 Task: Use the formula "ISNA" in spreadsheet "Project portfolio".
Action: Mouse moved to (213, 297)
Screenshot: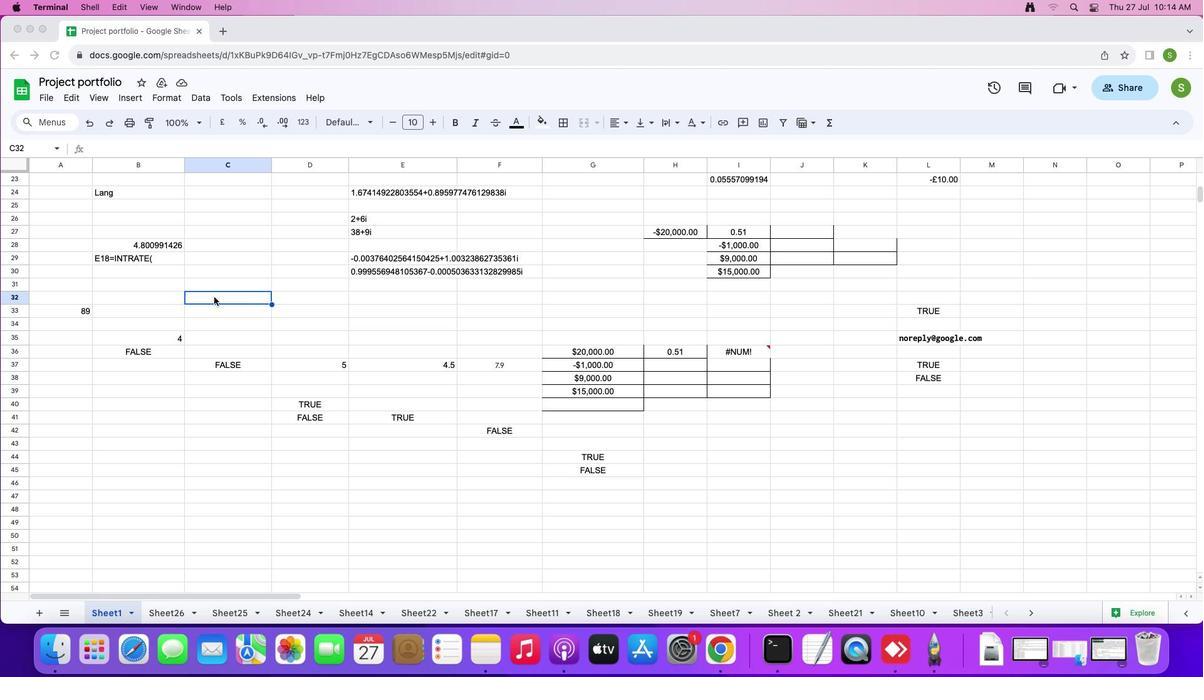 
Action: Mouse pressed left at (213, 297)
Screenshot: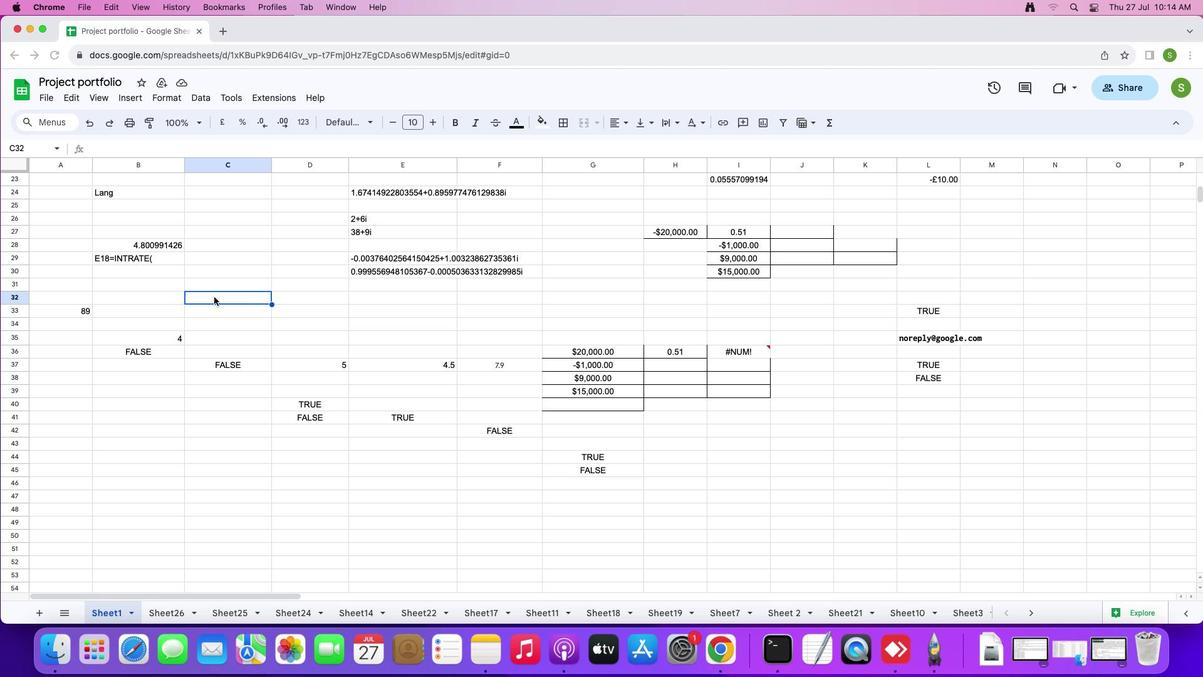 
Action: Mouse moved to (119, 94)
Screenshot: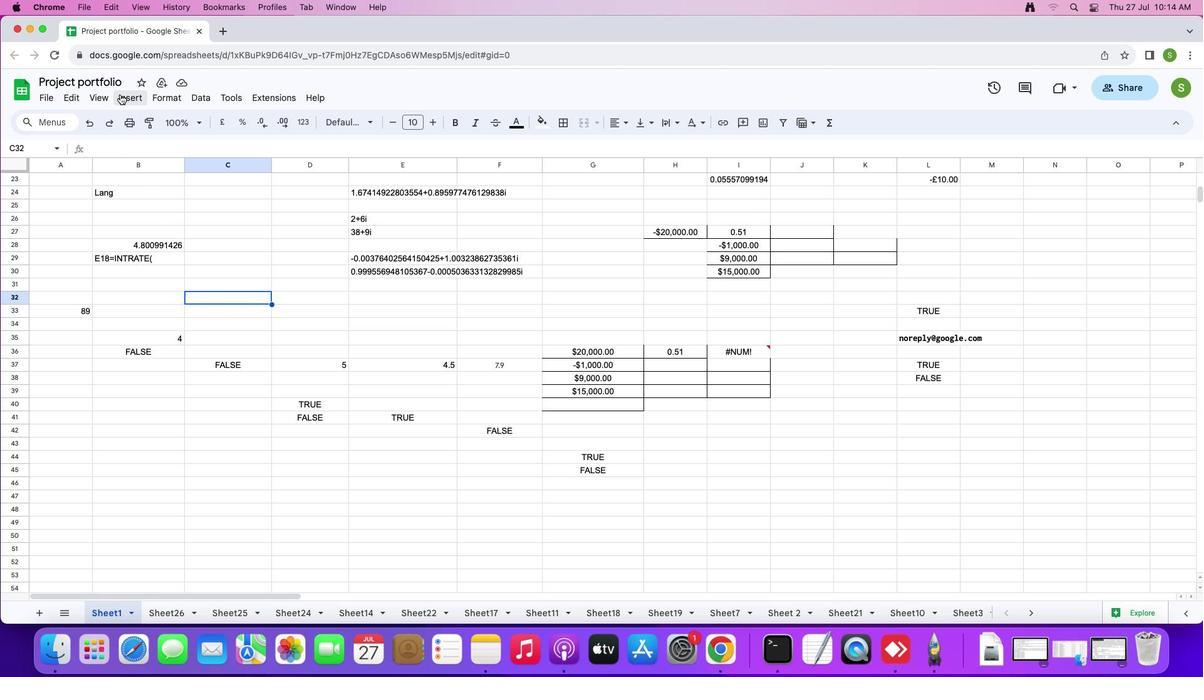 
Action: Mouse pressed left at (119, 94)
Screenshot: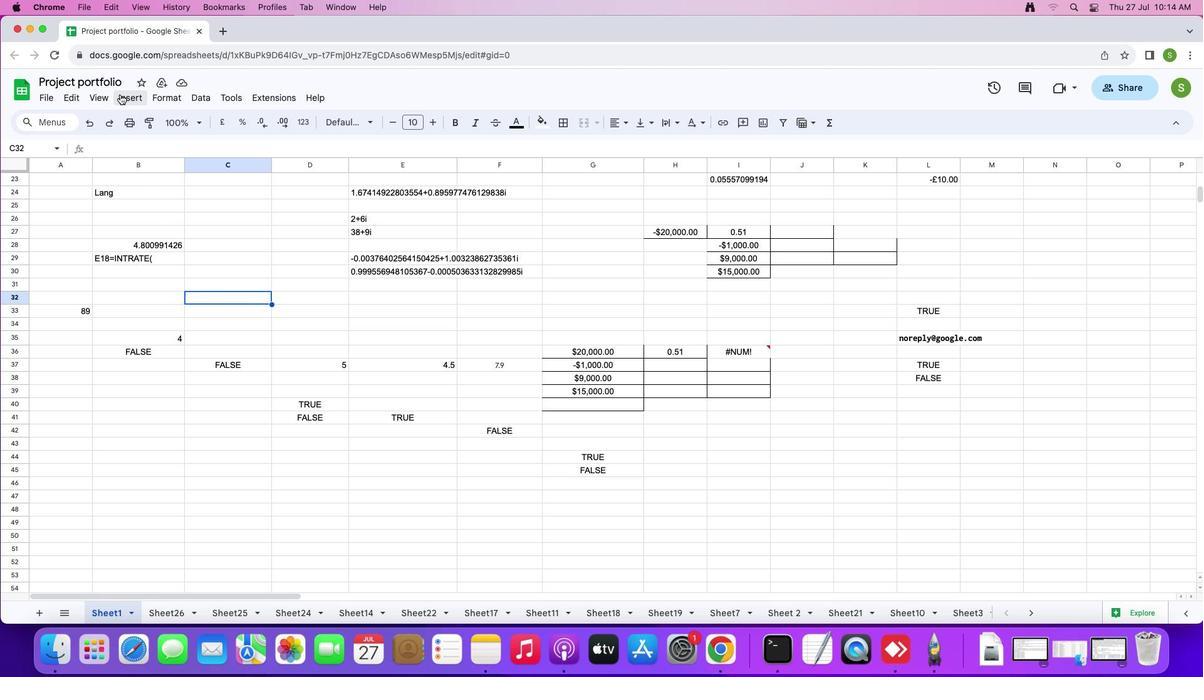 
Action: Mouse moved to (168, 302)
Screenshot: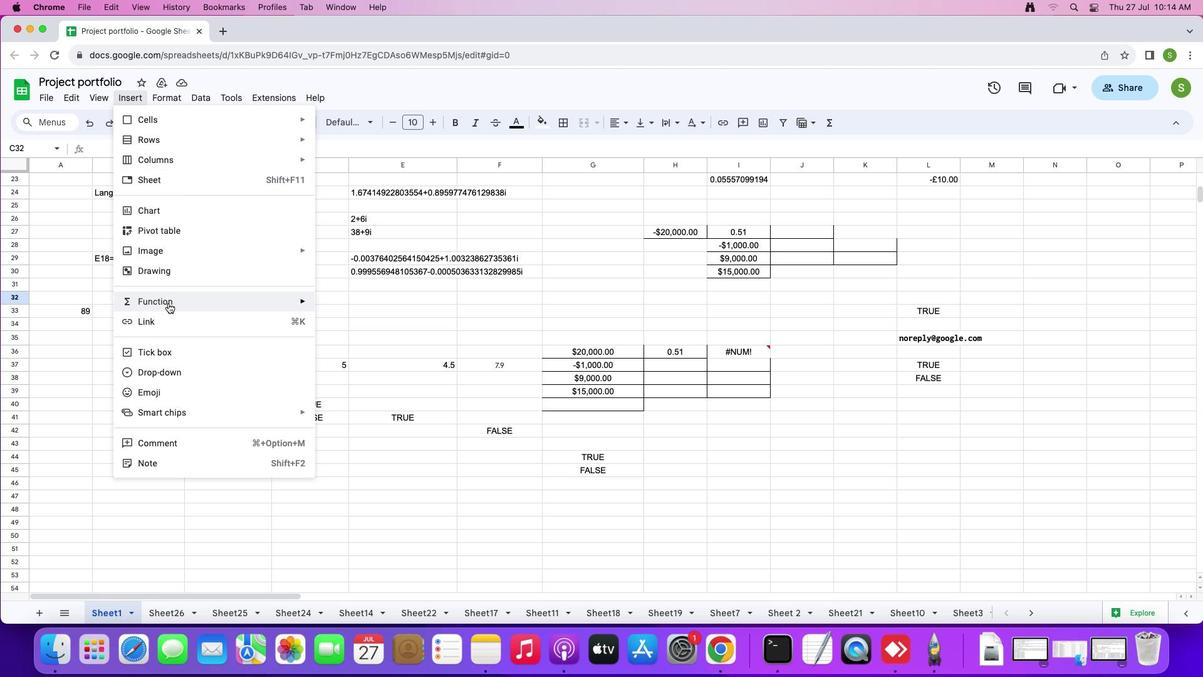 
Action: Mouse pressed left at (168, 302)
Screenshot: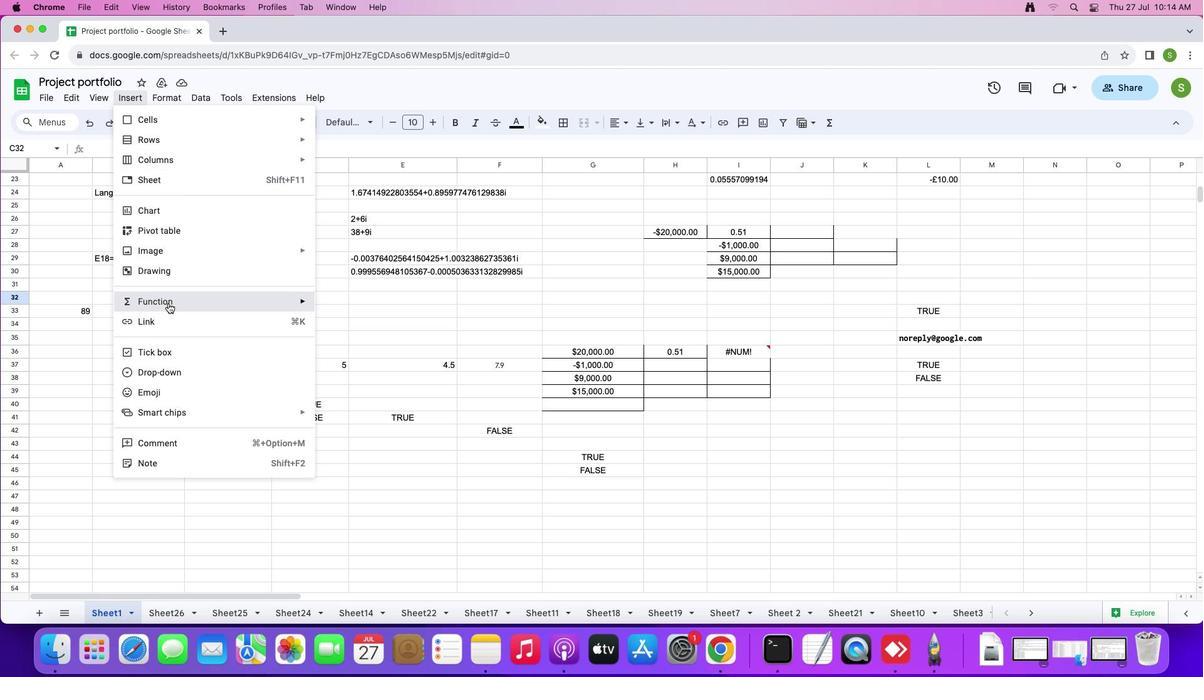 
Action: Mouse moved to (345, 256)
Screenshot: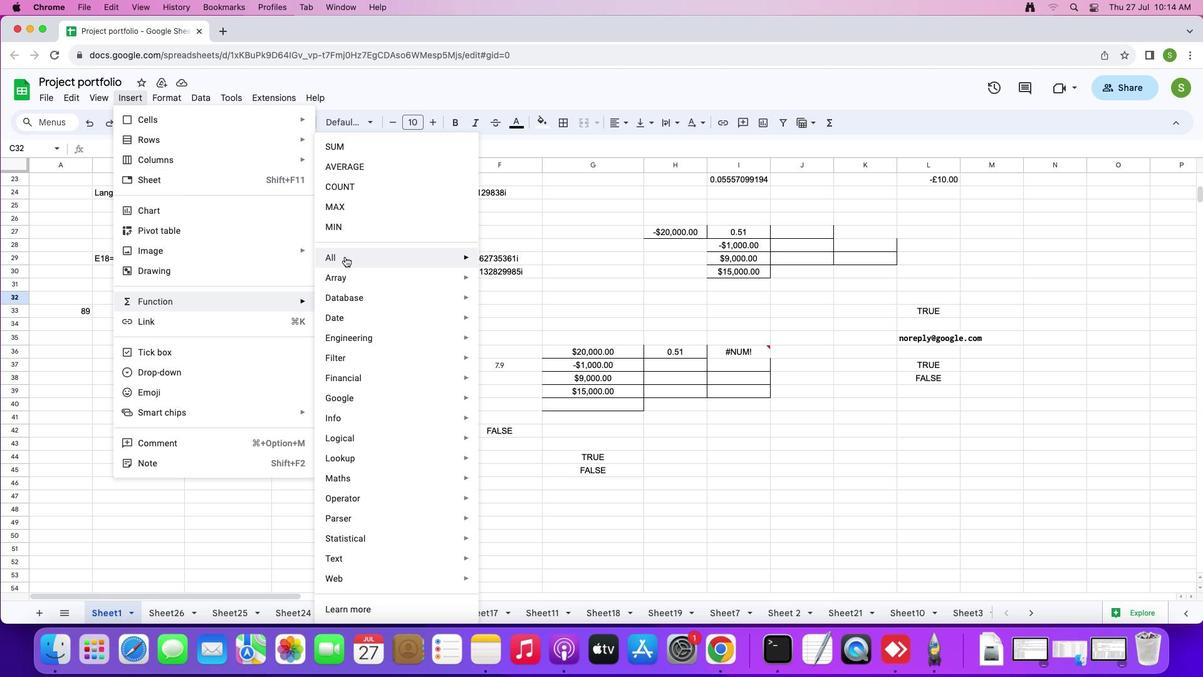 
Action: Mouse pressed left at (345, 256)
Screenshot: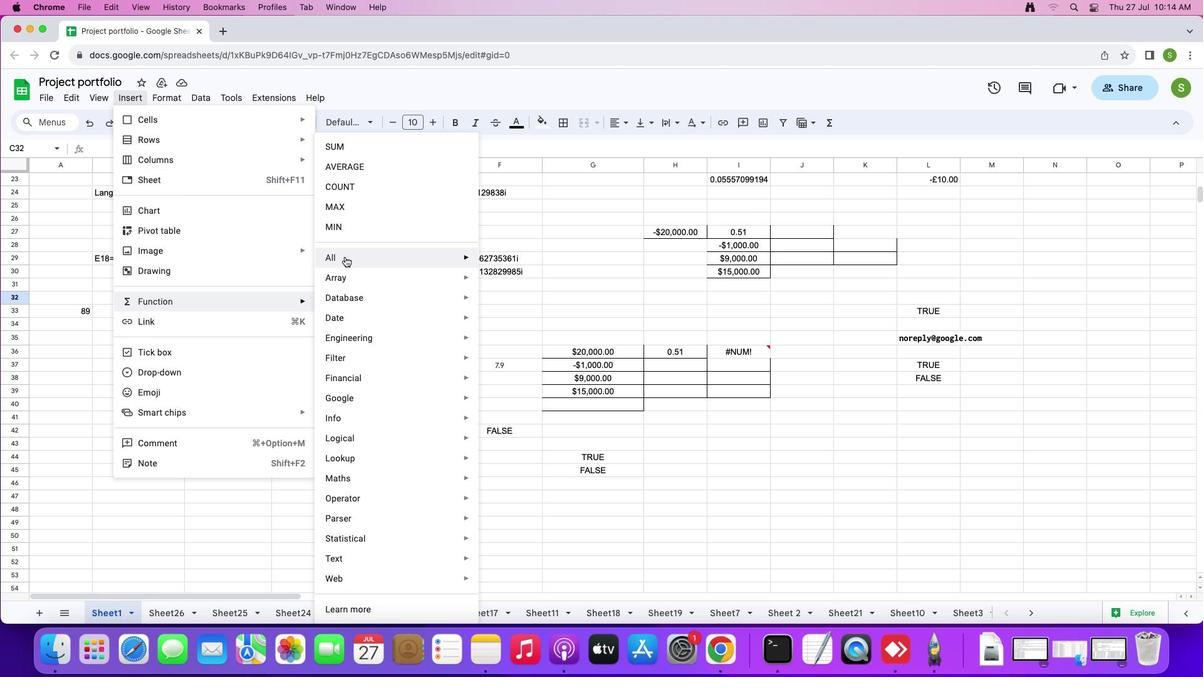 
Action: Mouse moved to (511, 522)
Screenshot: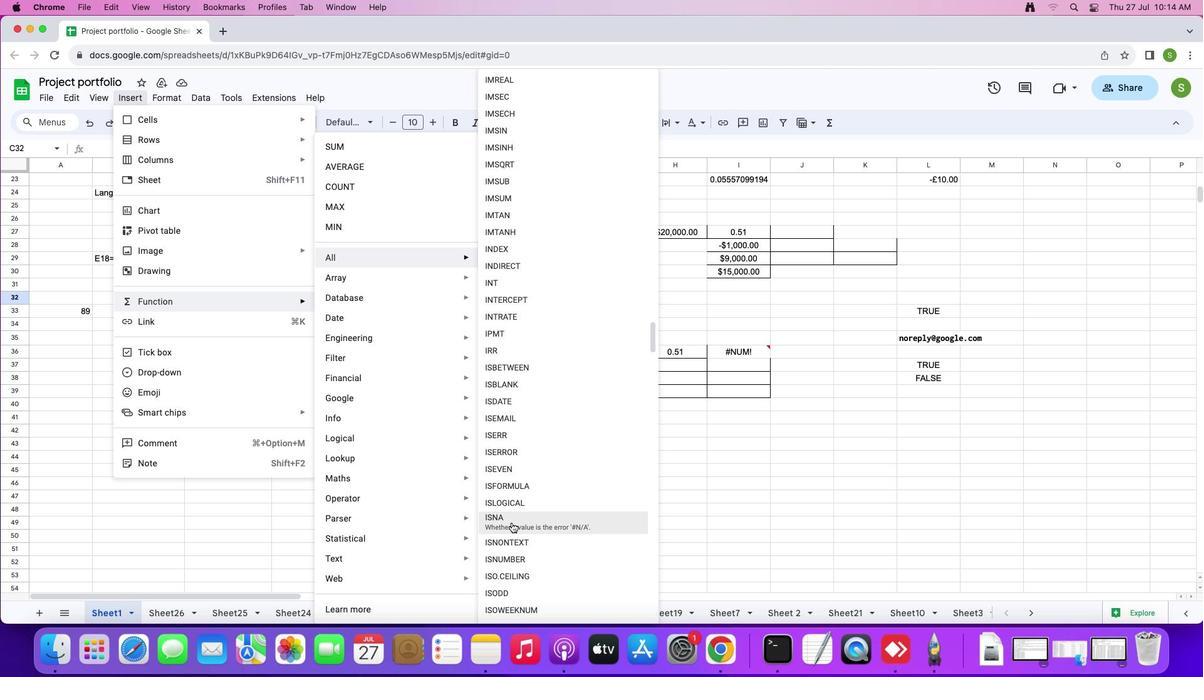 
Action: Mouse pressed left at (511, 522)
Screenshot: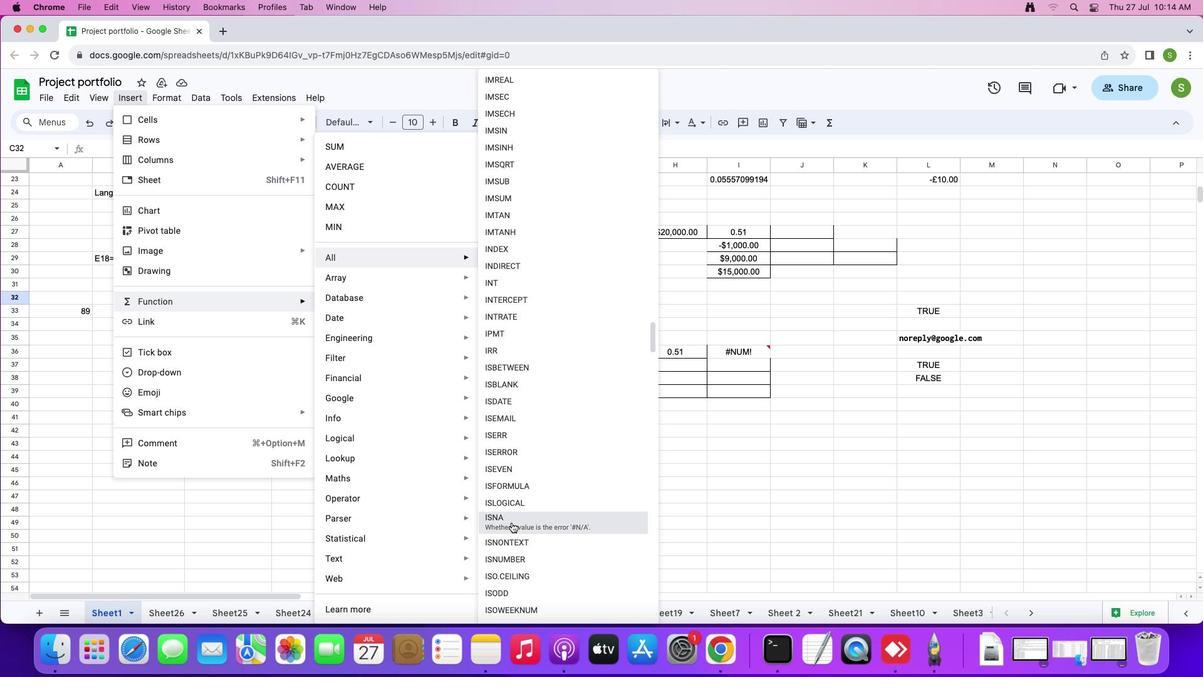 
Action: Mouse moved to (174, 337)
Screenshot: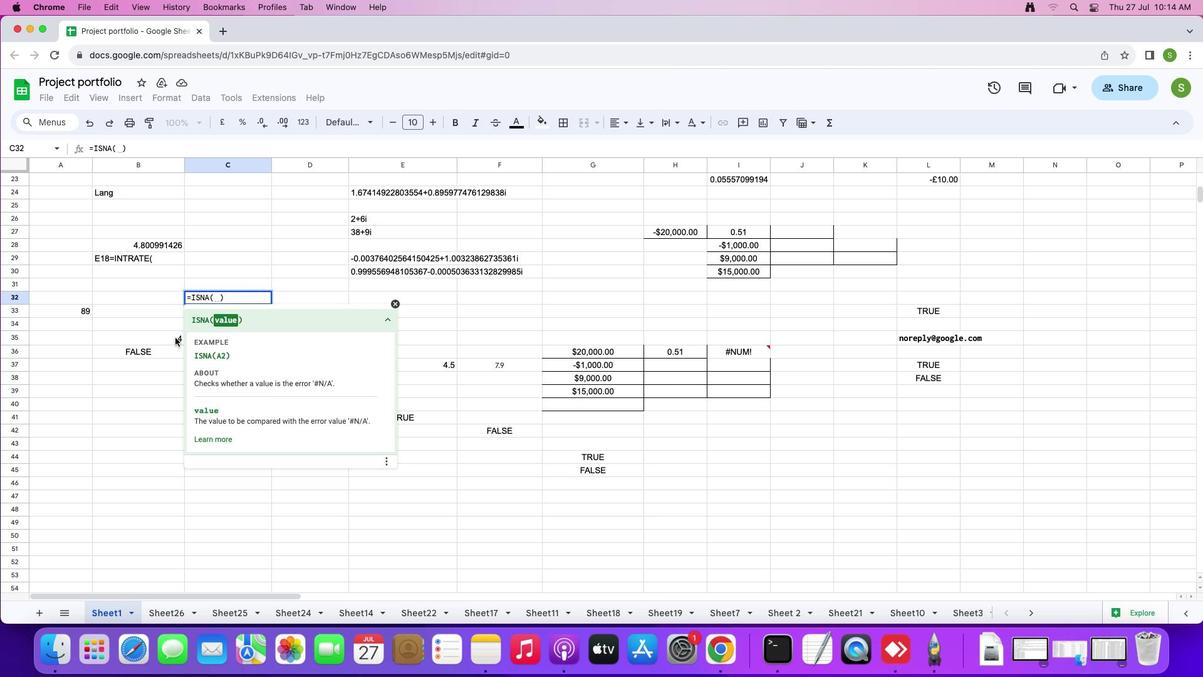 
Action: Mouse pressed left at (174, 337)
Screenshot: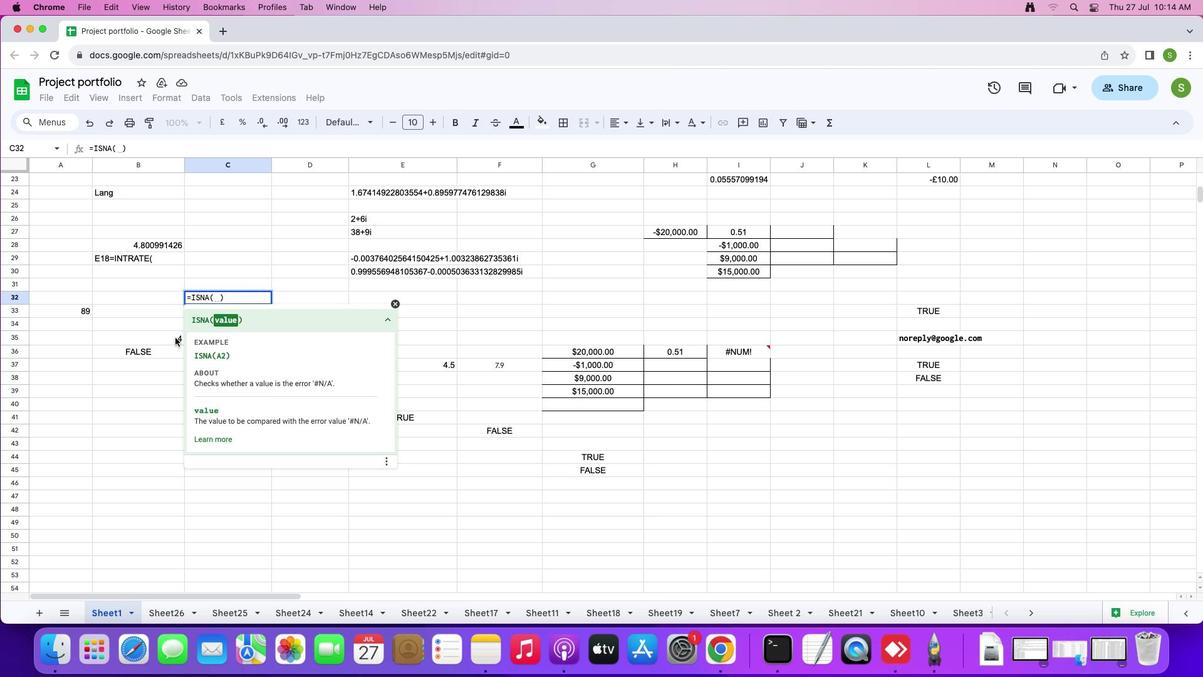 
Action: Mouse moved to (194, 344)
Screenshot: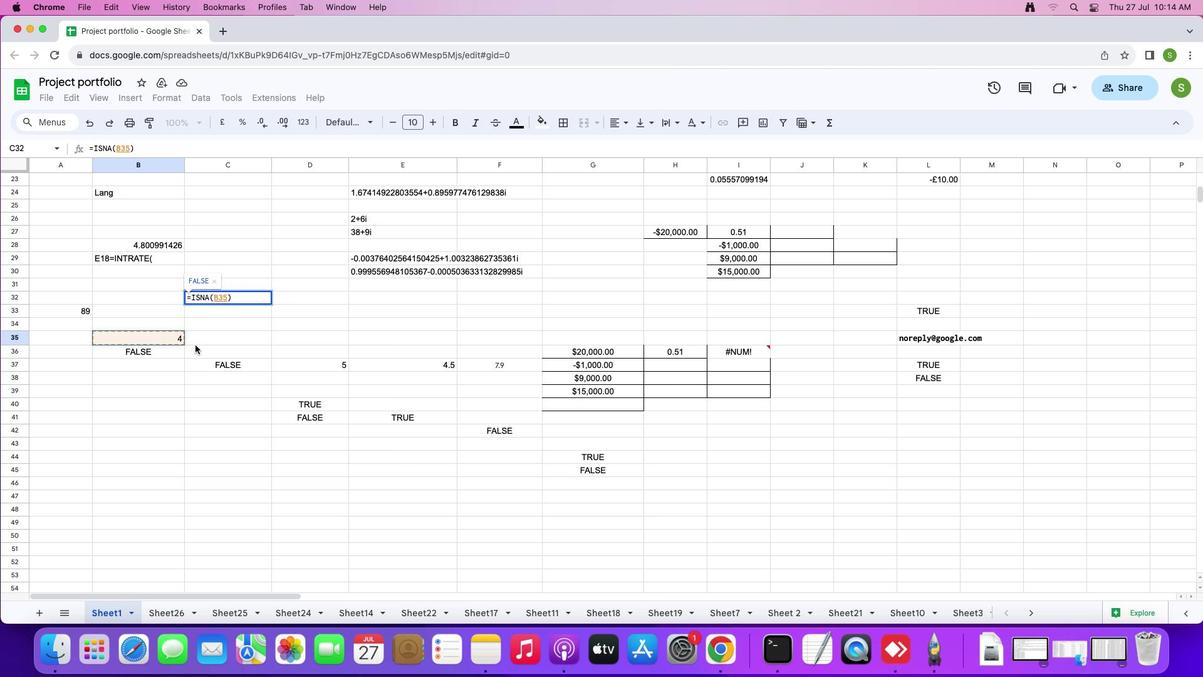 
Action: Key pressed Key.enter
Screenshot: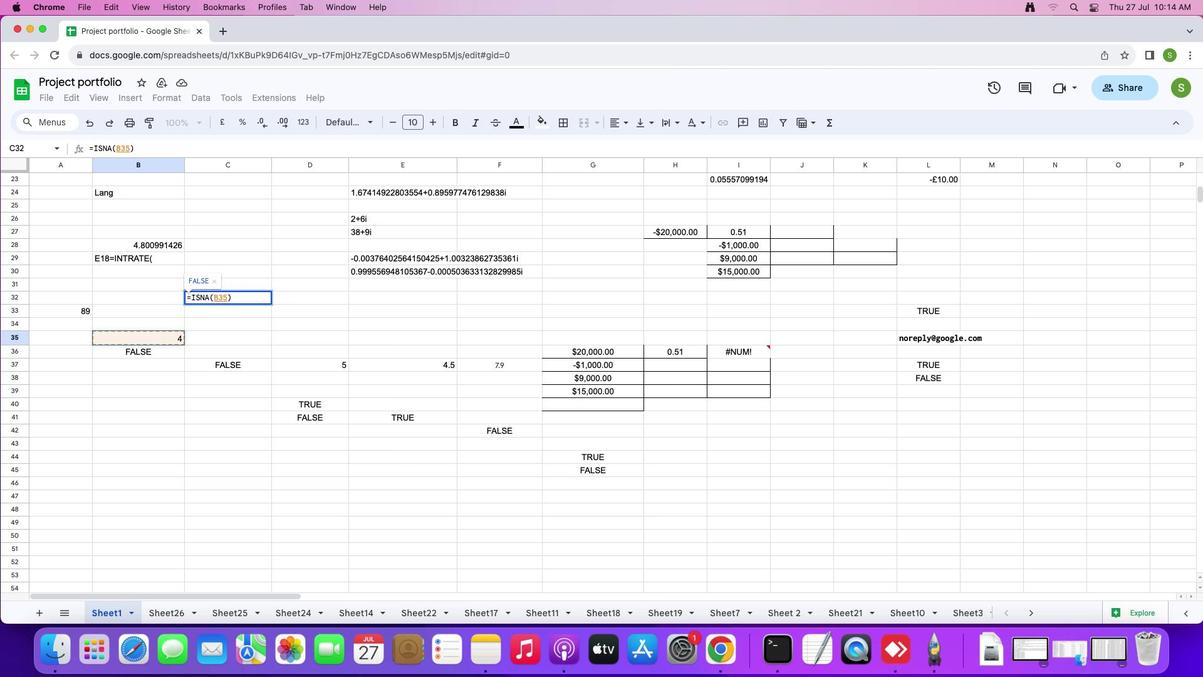 
